 Task: Add the task  Implement a new cloud-based vendor management system for a company to the section Galaxy Quest in the project BellTech and add a Due Date to the respective task as 2024/04/10
Action: Mouse moved to (469, 267)
Screenshot: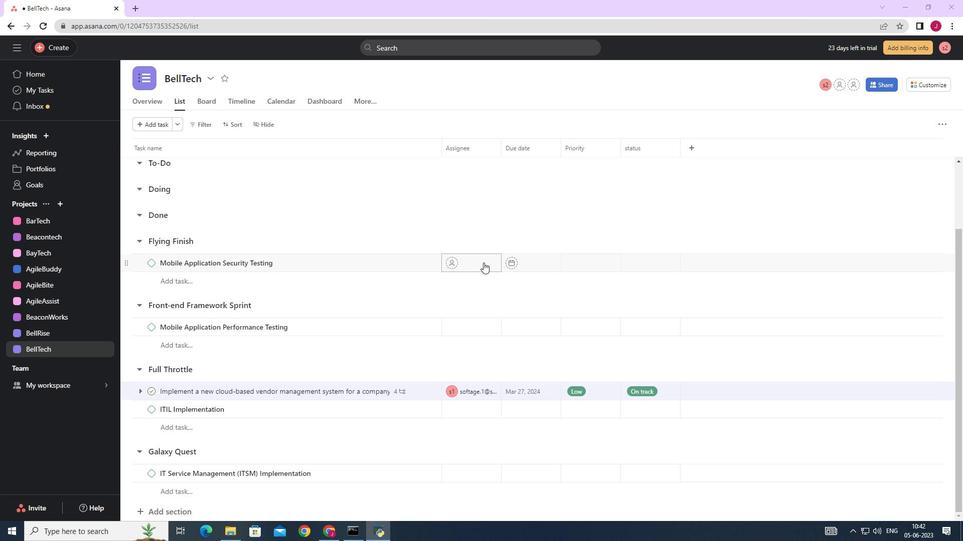 
Action: Mouse scrolled (469, 266) with delta (0, 0)
Screenshot: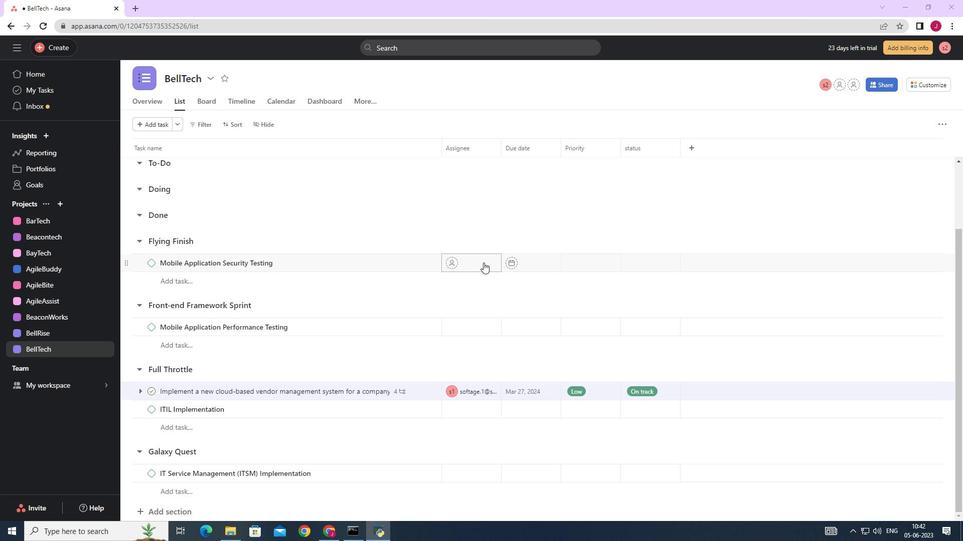
Action: Mouse moved to (468, 268)
Screenshot: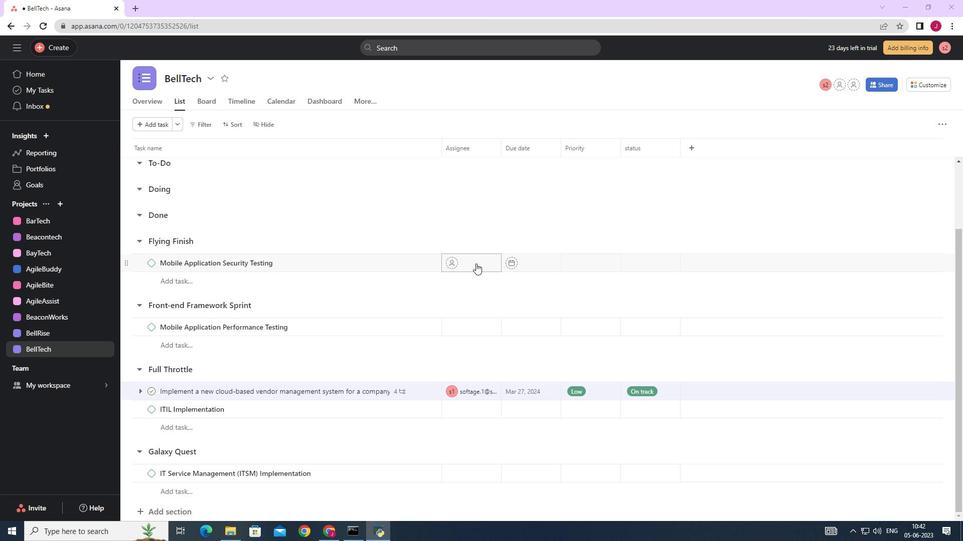 
Action: Mouse scrolled (468, 267) with delta (0, 0)
Screenshot: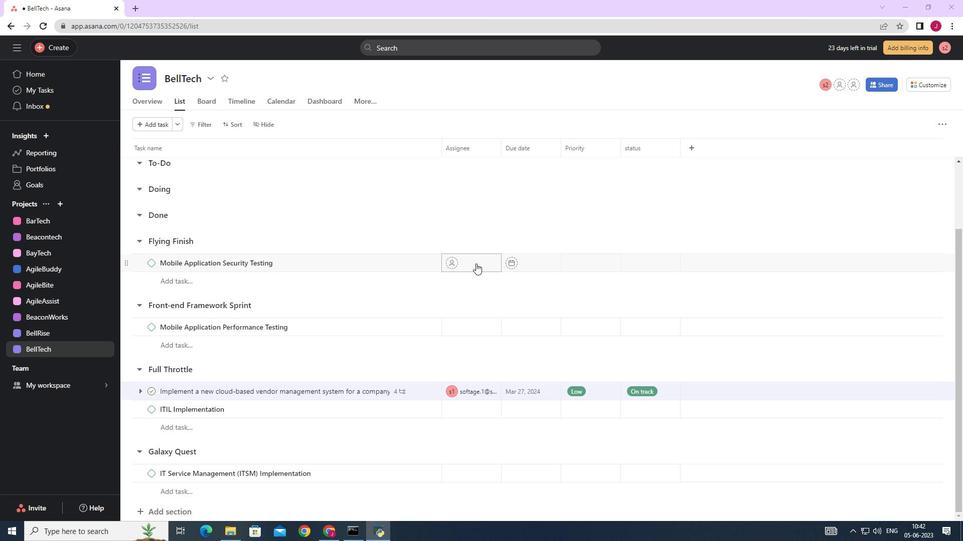 
Action: Mouse moved to (468, 268)
Screenshot: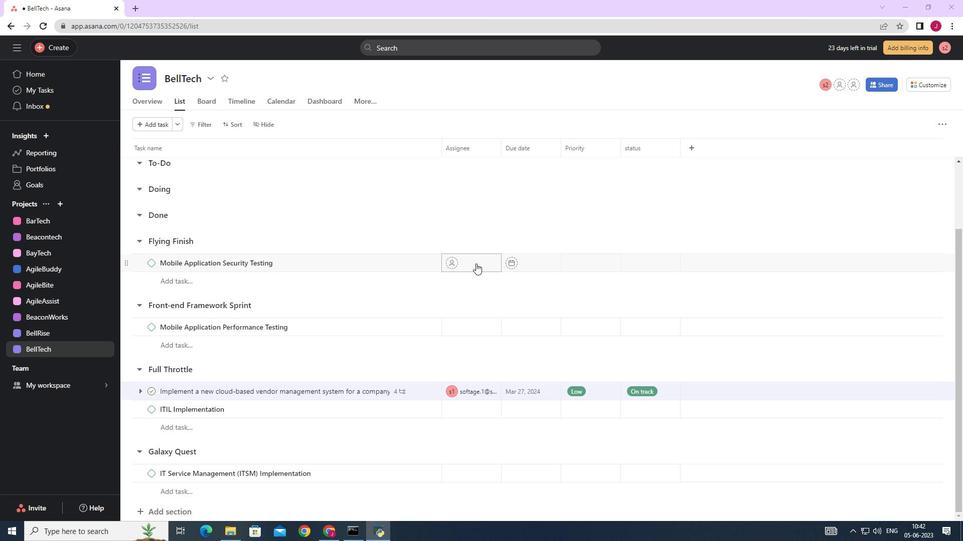 
Action: Mouse scrolled (468, 268) with delta (0, 0)
Screenshot: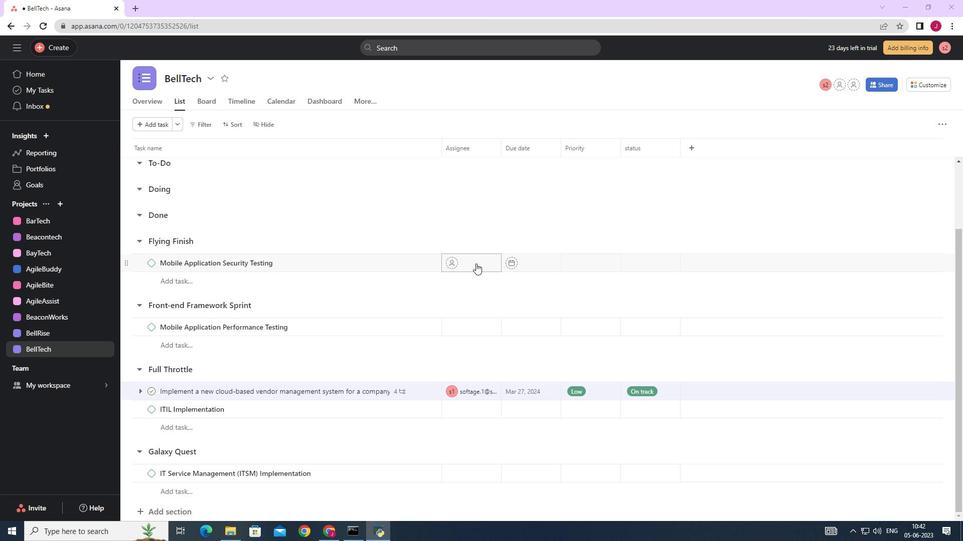
Action: Mouse scrolled (468, 268) with delta (0, 0)
Screenshot: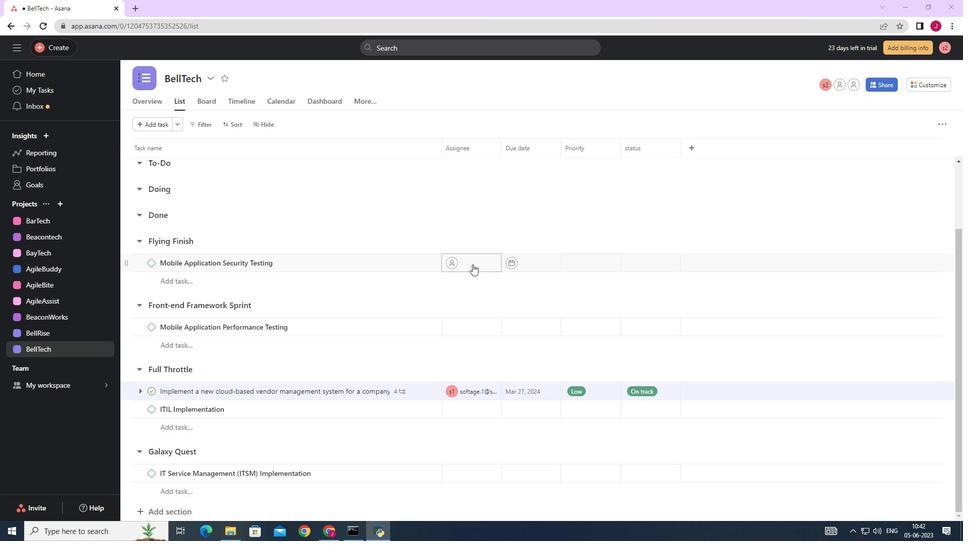 
Action: Mouse scrolled (468, 268) with delta (0, 0)
Screenshot: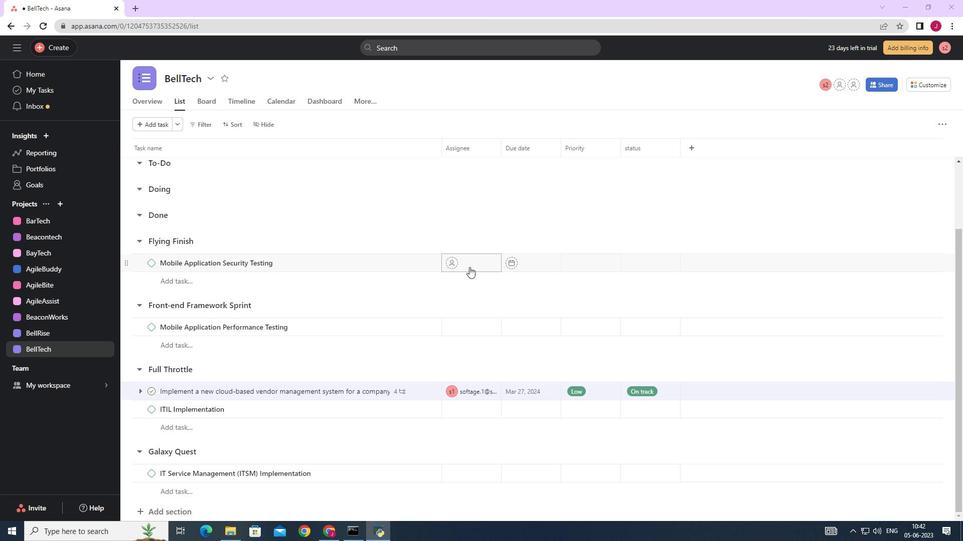
Action: Mouse scrolled (468, 268) with delta (0, 0)
Screenshot: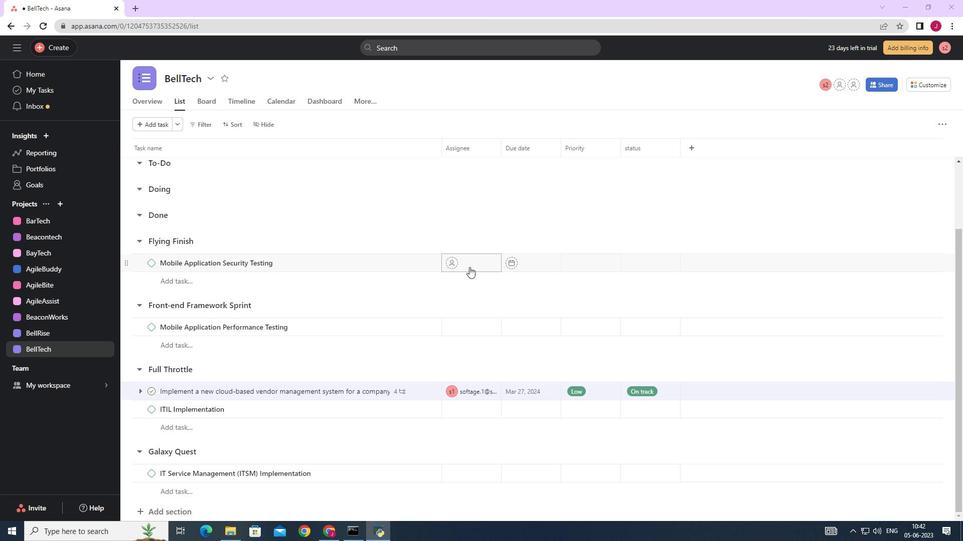 
Action: Mouse moved to (465, 271)
Screenshot: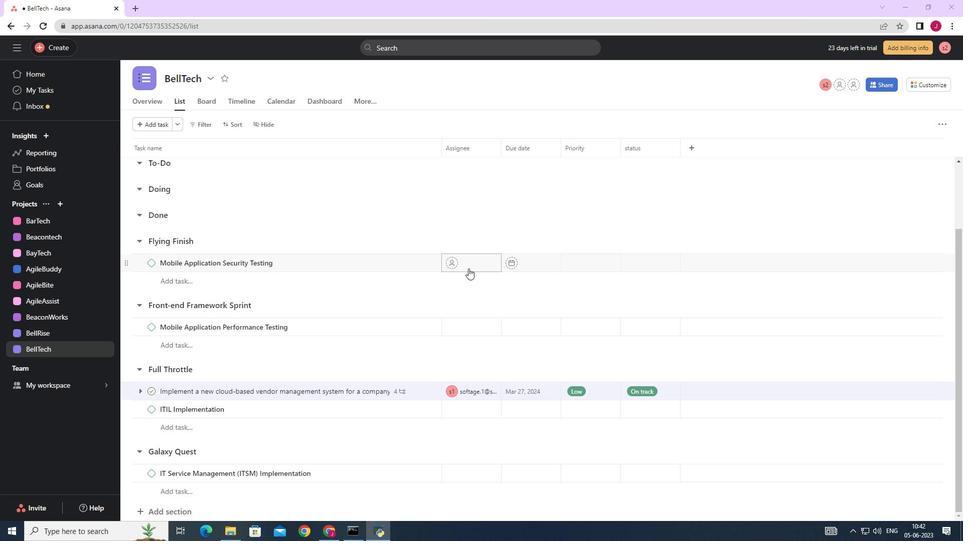
Action: Mouse scrolled (465, 271) with delta (0, 0)
Screenshot: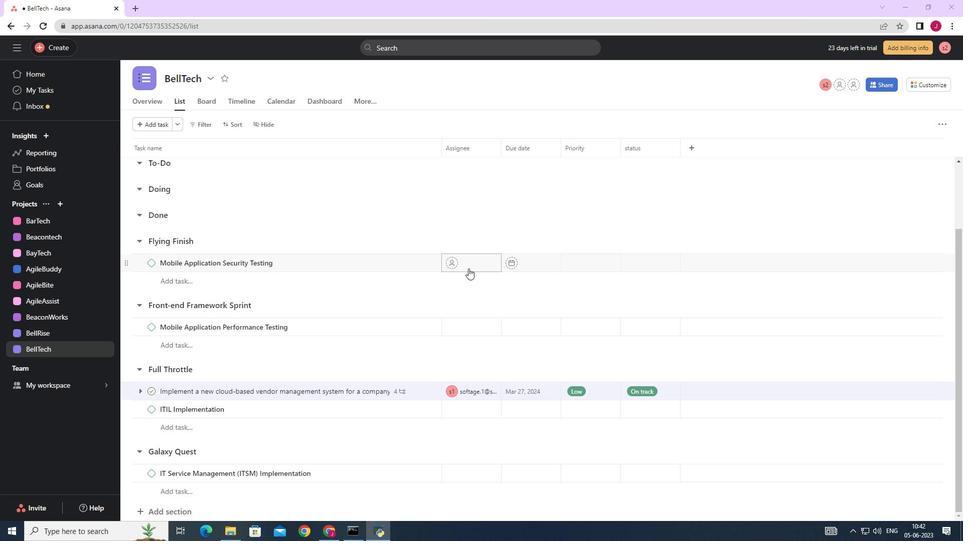 
Action: Mouse moved to (413, 386)
Screenshot: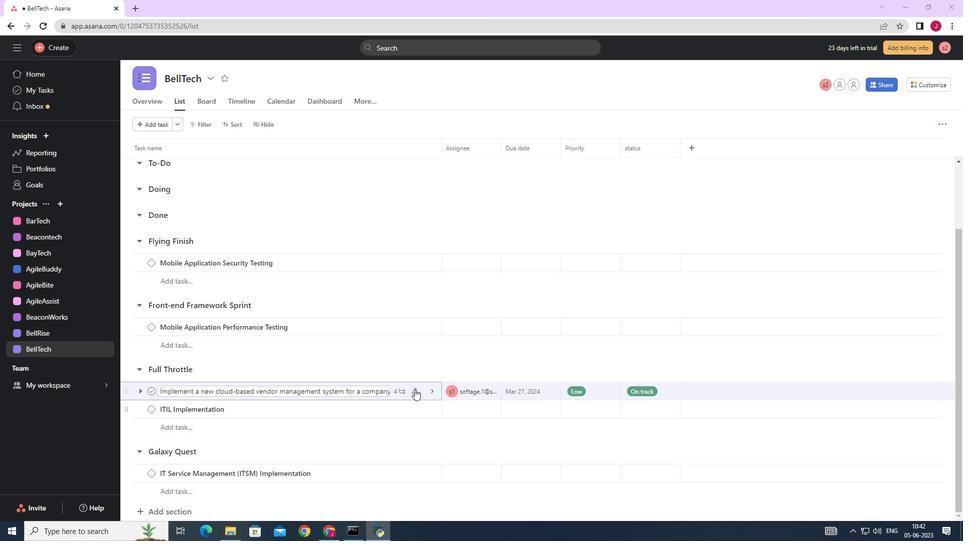 
Action: Mouse pressed left at (413, 386)
Screenshot: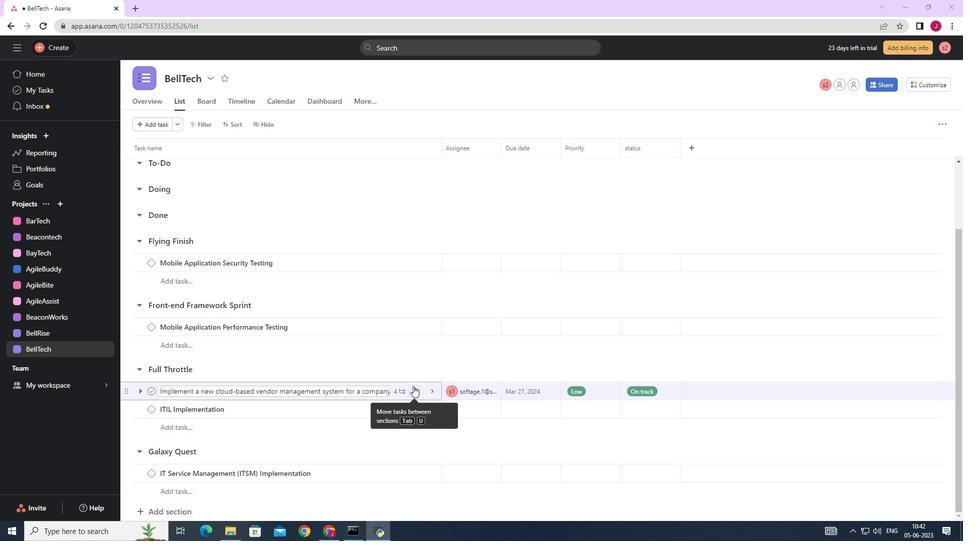 
Action: Mouse moved to (375, 369)
Screenshot: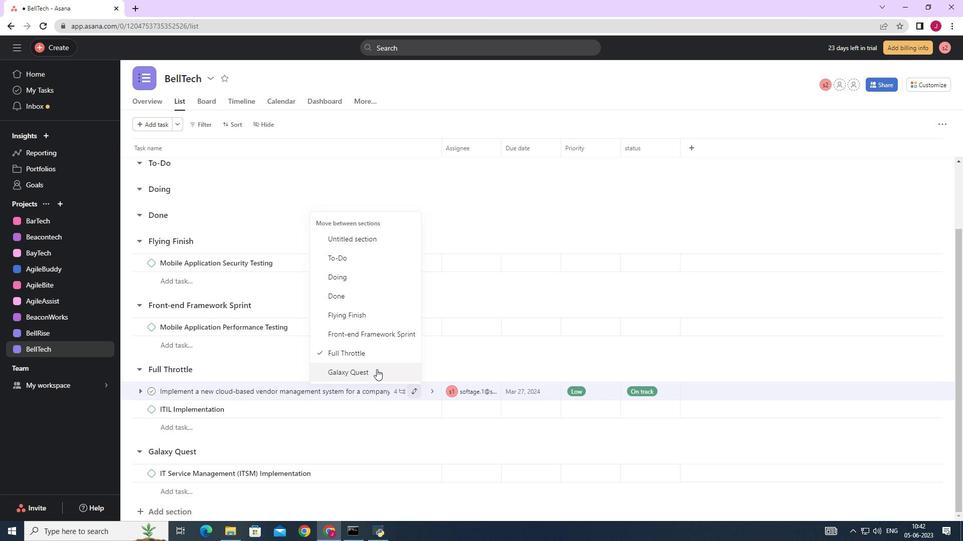 
Action: Mouse pressed left at (375, 369)
Screenshot: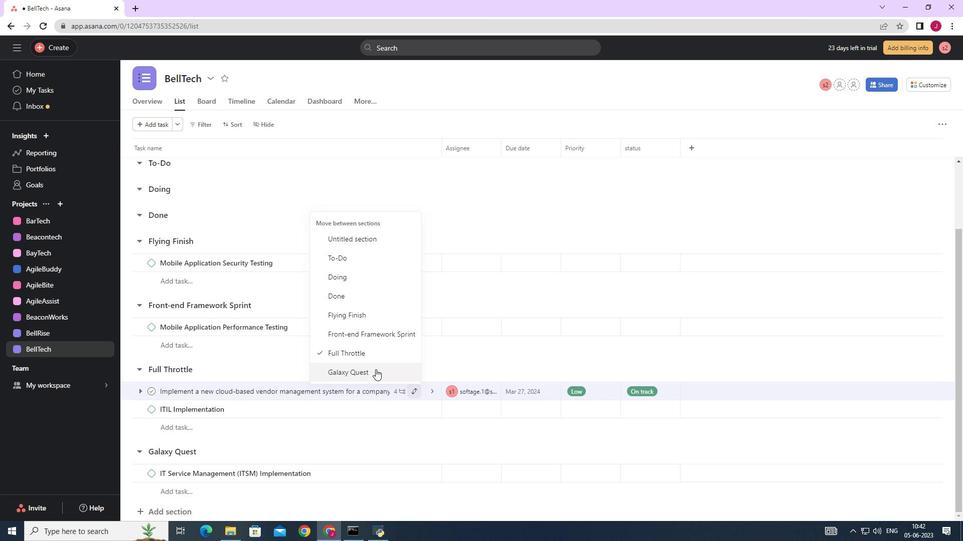 
Action: Mouse moved to (490, 416)
Screenshot: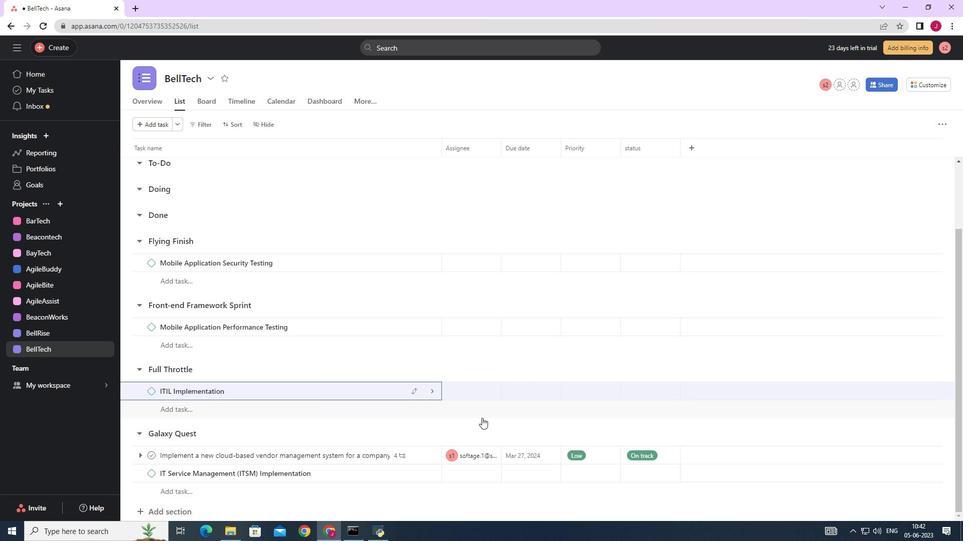 
Action: Mouse scrolled (490, 416) with delta (0, 0)
Screenshot: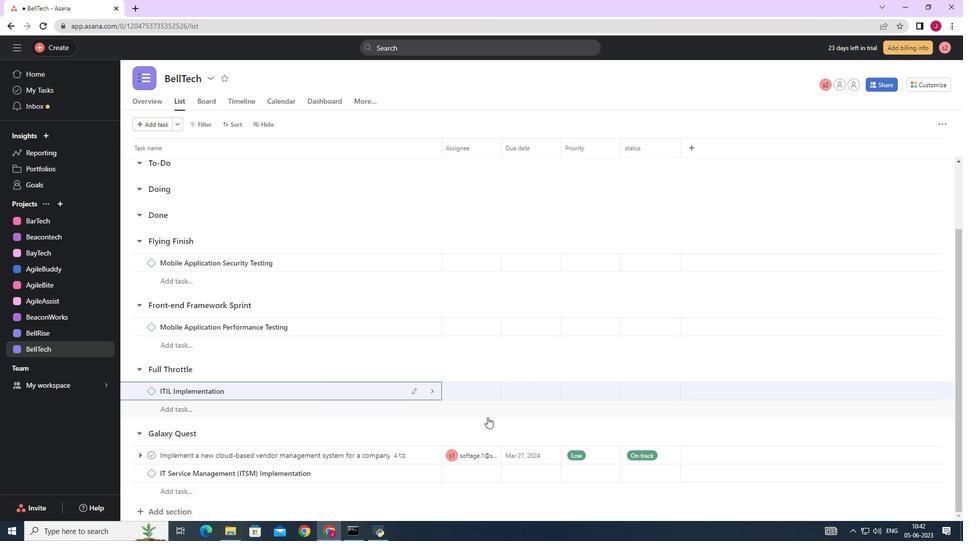 
Action: Mouse scrolled (490, 416) with delta (0, 0)
Screenshot: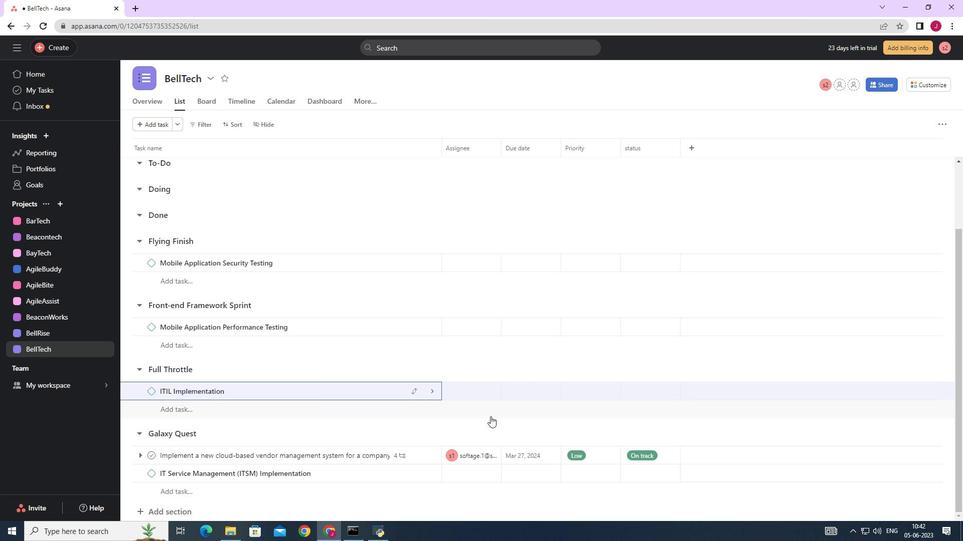 
Action: Mouse moved to (490, 416)
Screenshot: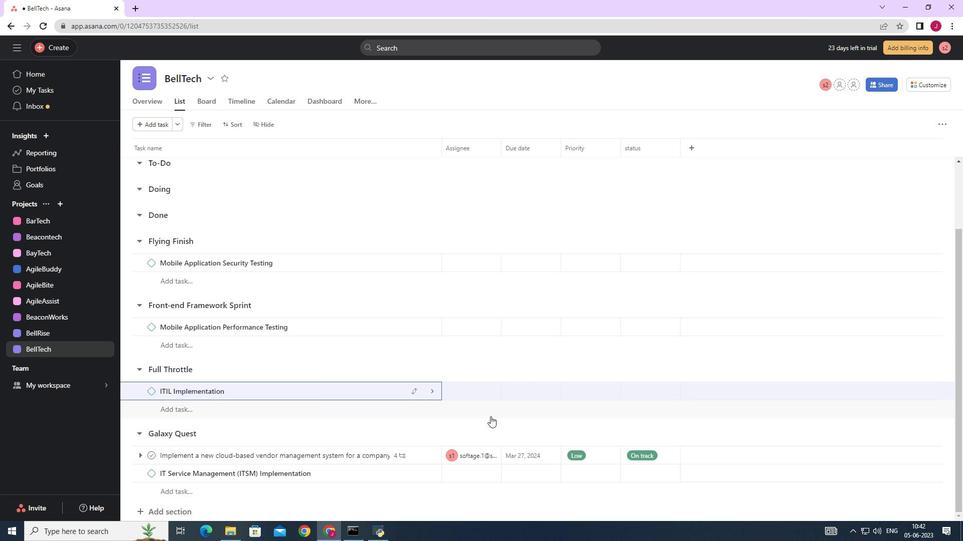 
Action: Mouse scrolled (490, 416) with delta (0, 0)
Screenshot: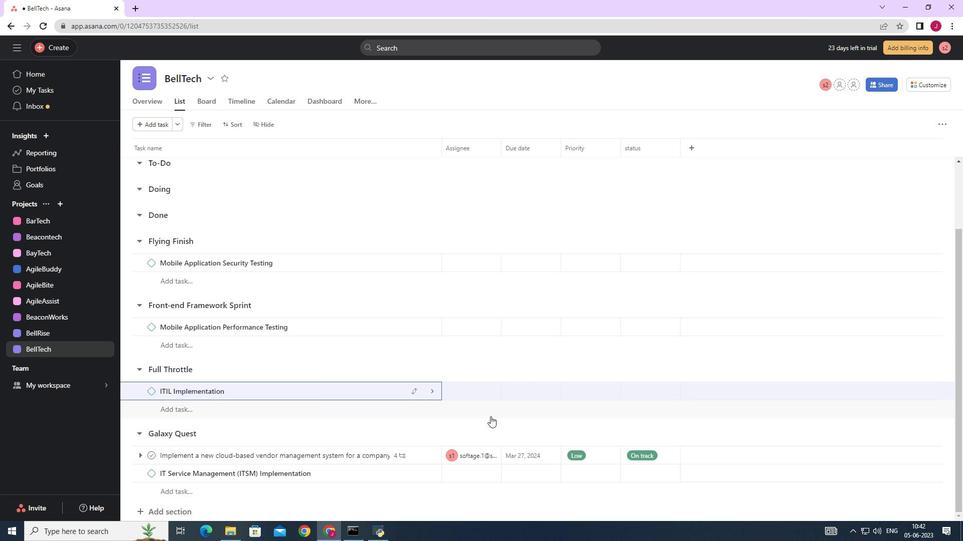 
Action: Mouse moved to (491, 416)
Screenshot: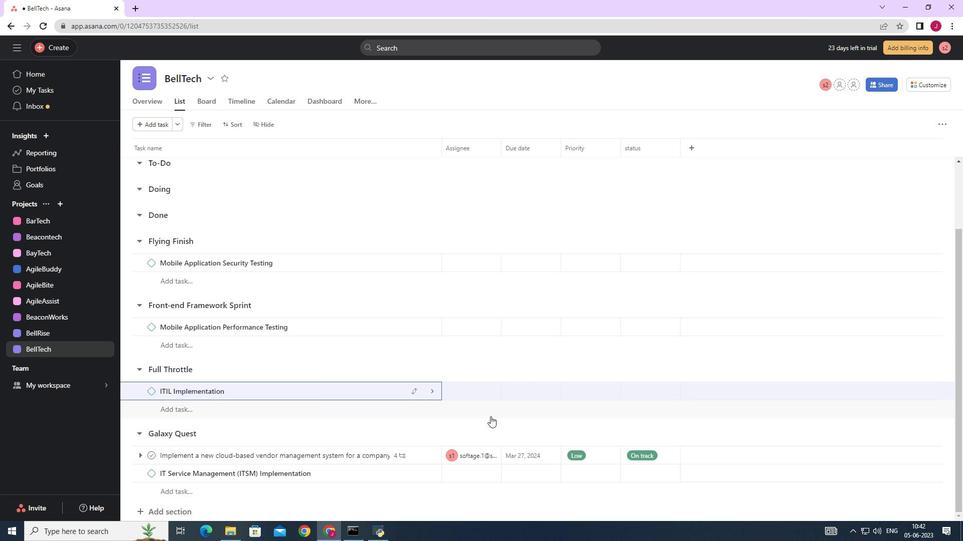 
Action: Mouse scrolled (491, 415) with delta (0, 0)
Screenshot: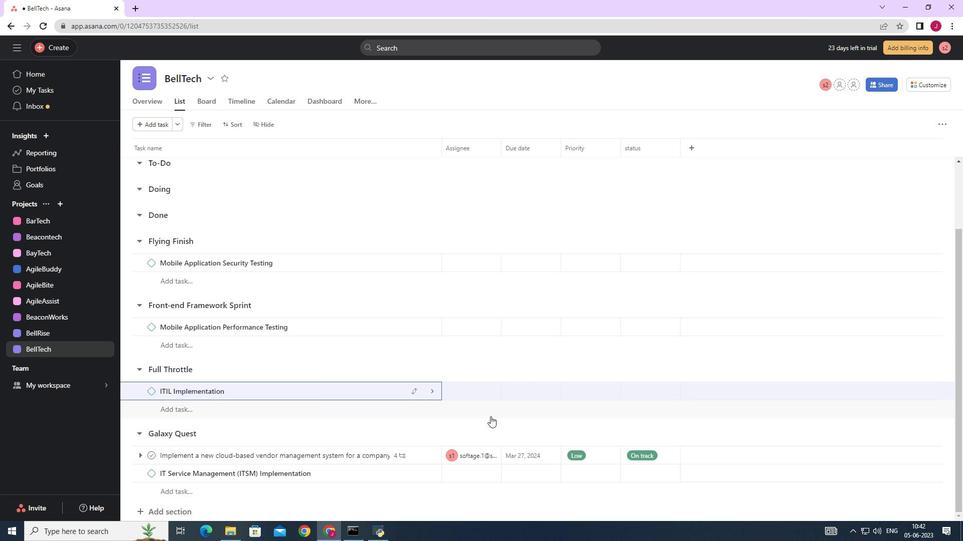 
Action: Mouse moved to (491, 415)
Screenshot: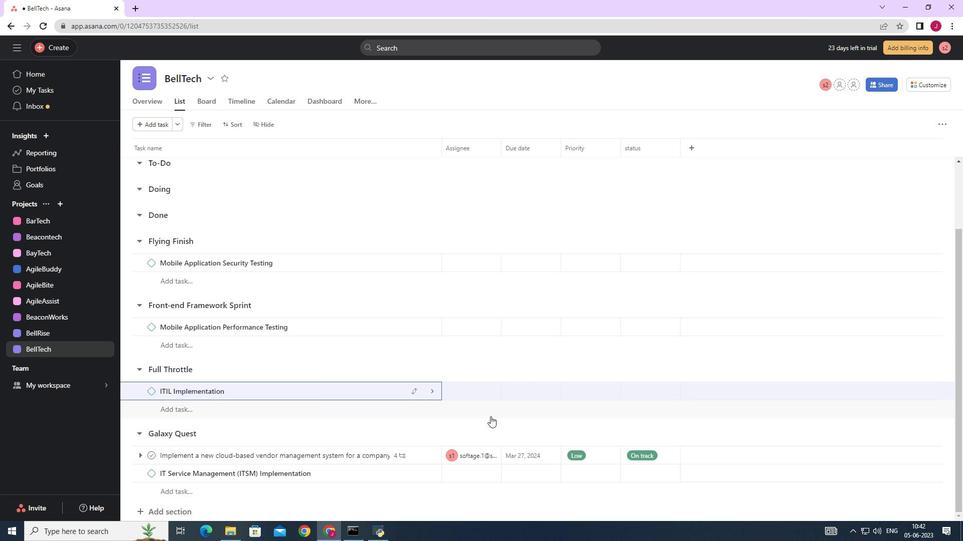 
Action: Mouse scrolled (491, 415) with delta (0, 0)
Screenshot: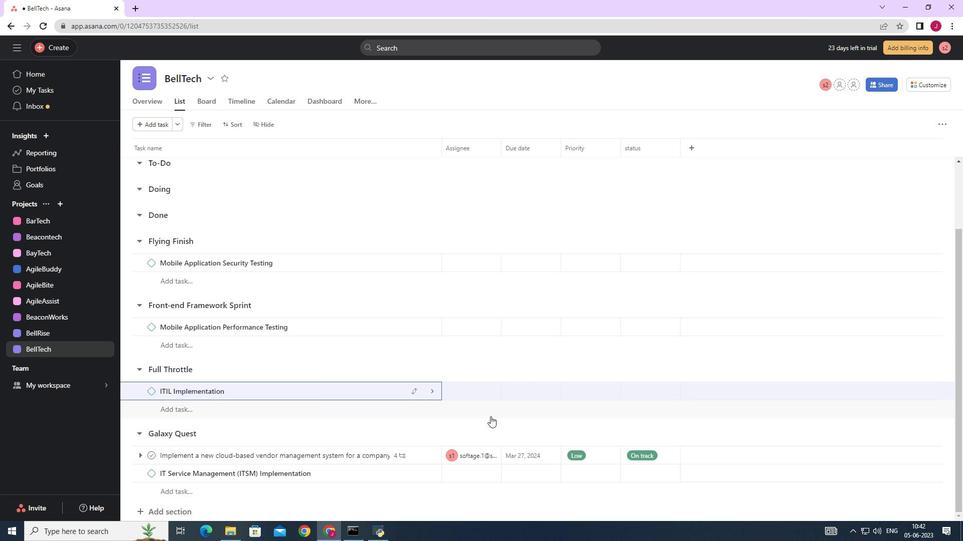 
Action: Mouse moved to (491, 414)
Screenshot: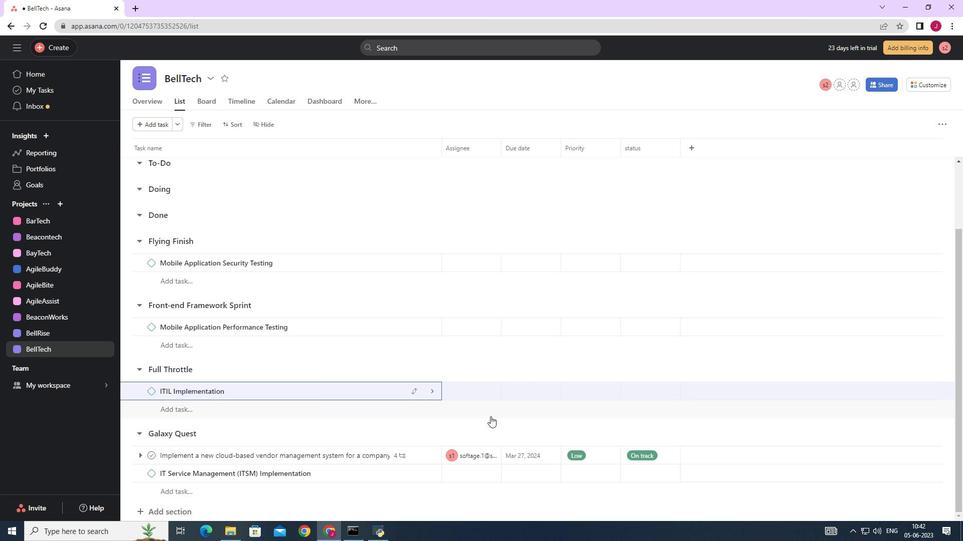 
Action: Mouse scrolled (491, 414) with delta (0, 0)
Screenshot: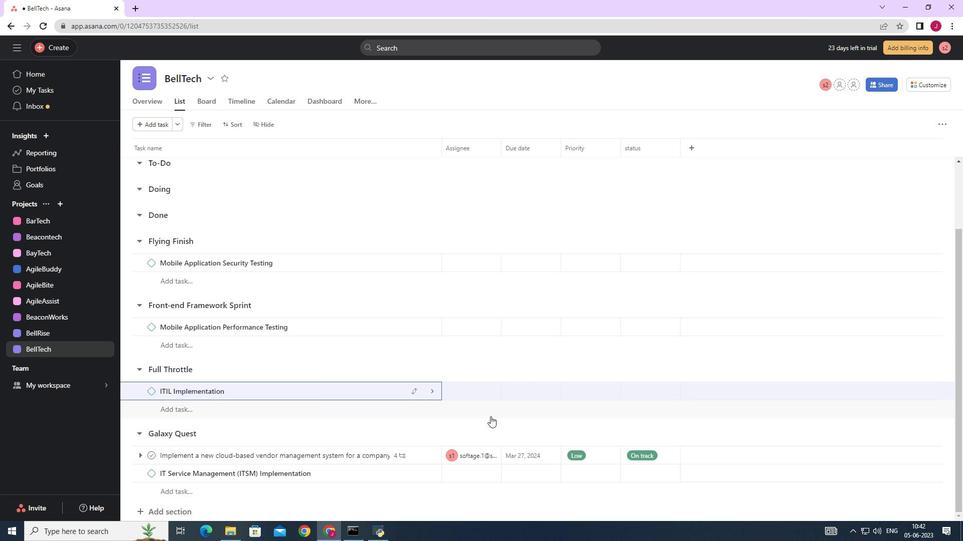 
Action: Mouse moved to (551, 455)
Screenshot: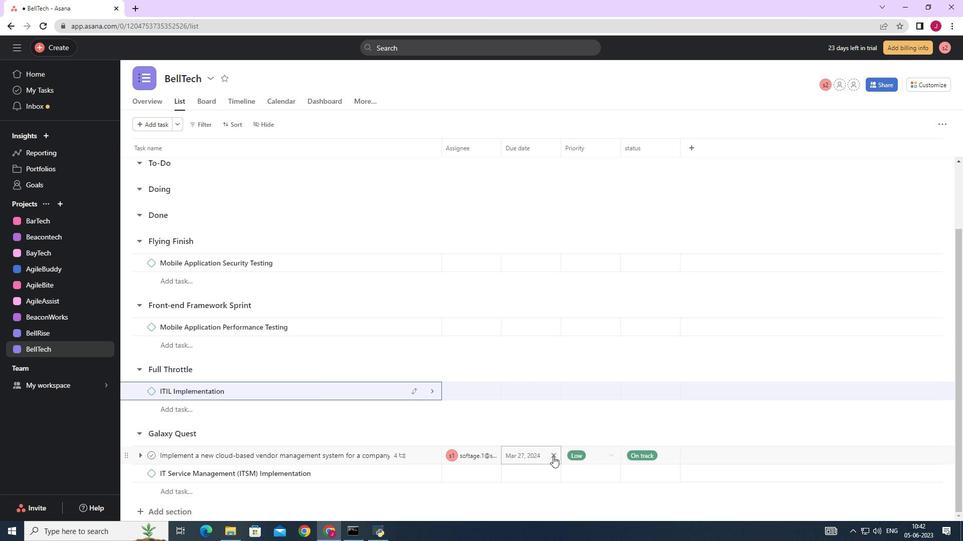 
Action: Mouse pressed left at (551, 455)
Screenshot: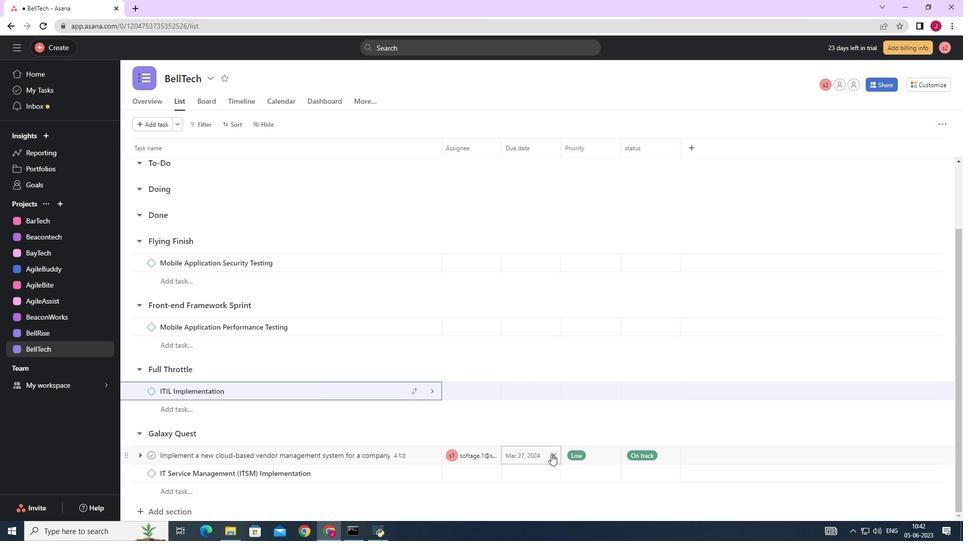 
Action: Mouse moved to (527, 455)
Screenshot: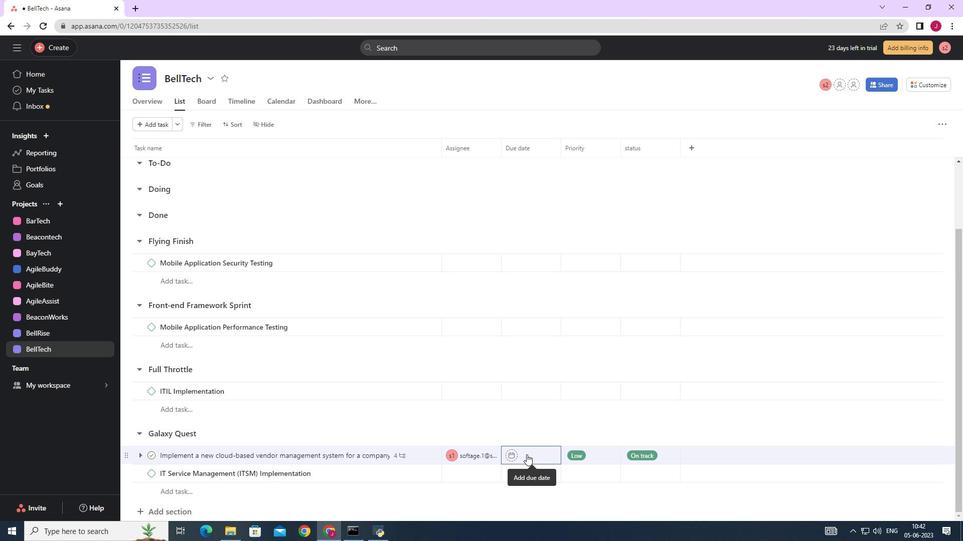 
Action: Mouse pressed left at (527, 455)
Screenshot: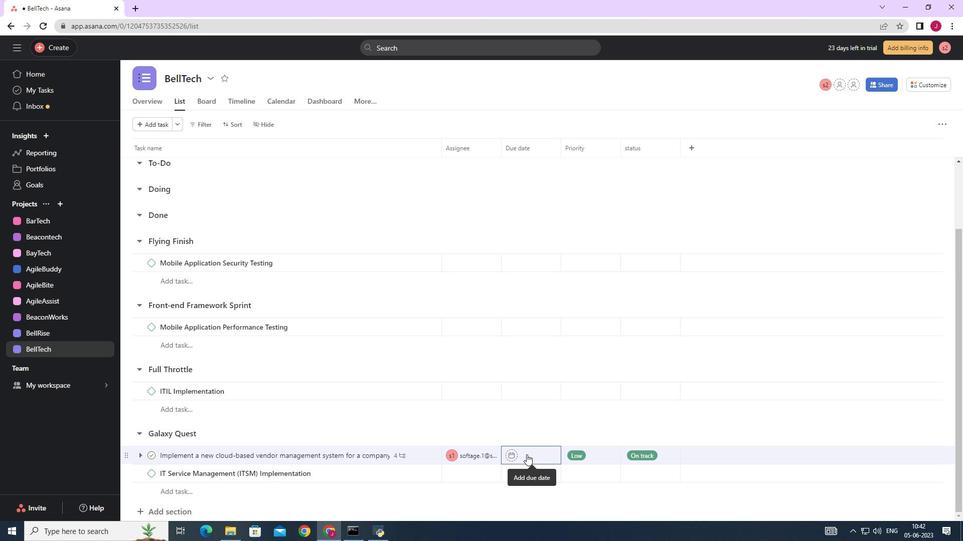 
Action: Mouse moved to (632, 297)
Screenshot: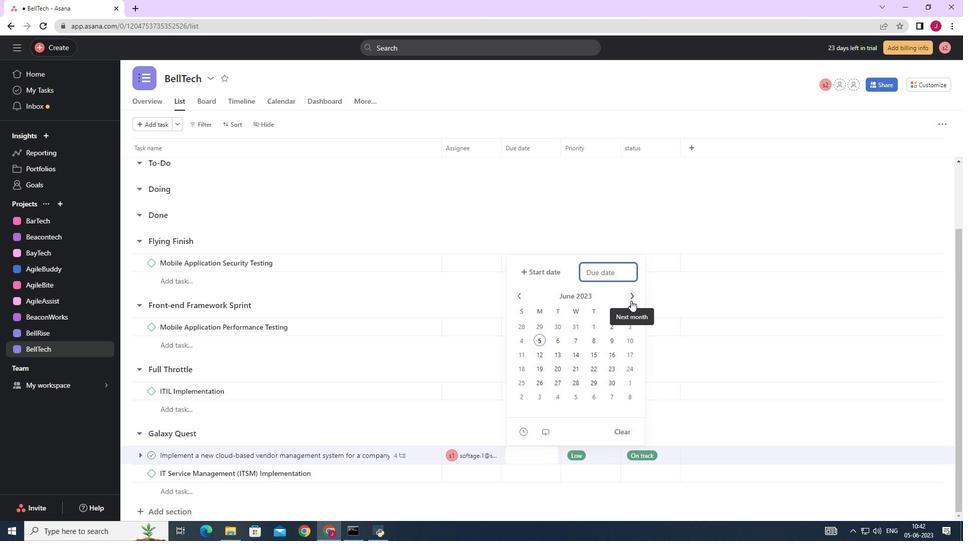 
Action: Mouse pressed left at (632, 297)
Screenshot: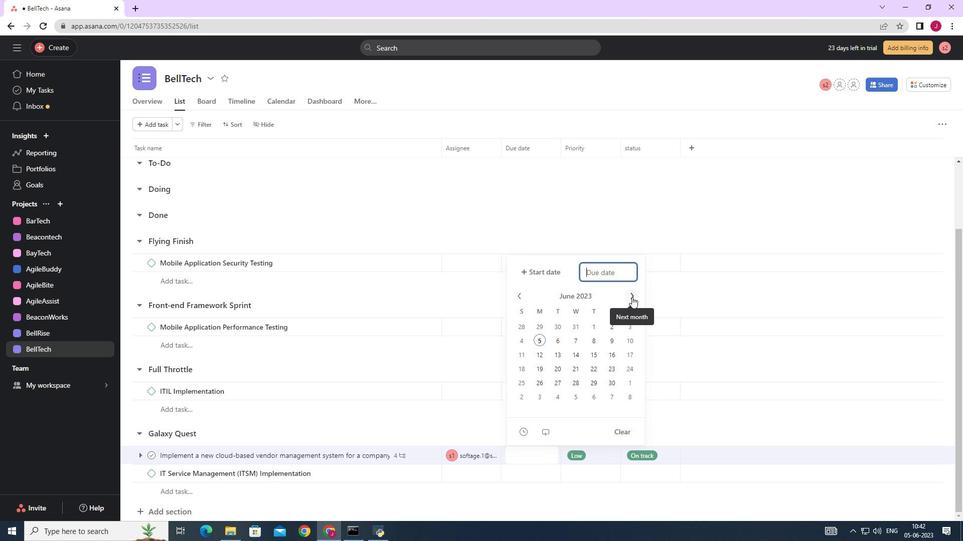 
Action: Mouse pressed left at (632, 297)
Screenshot: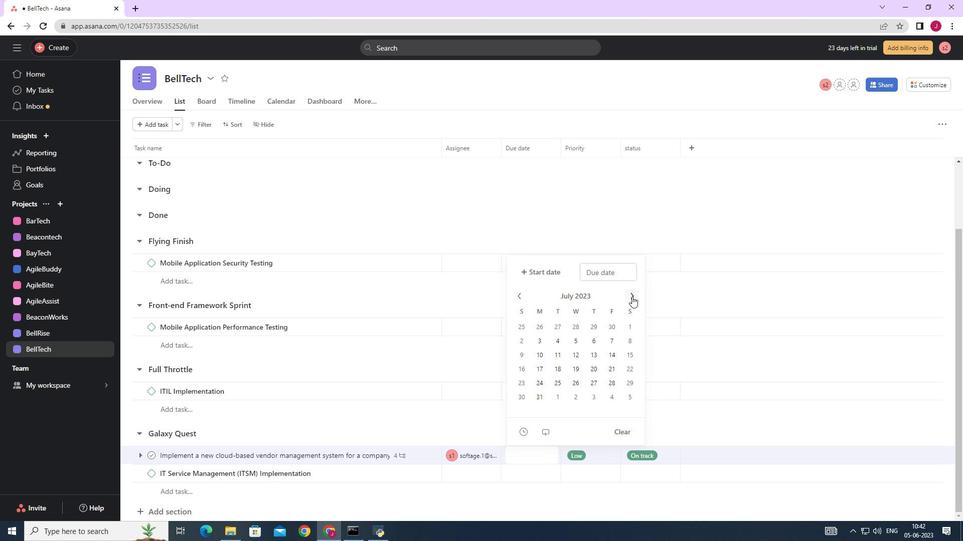 
Action: Mouse pressed left at (632, 297)
Screenshot: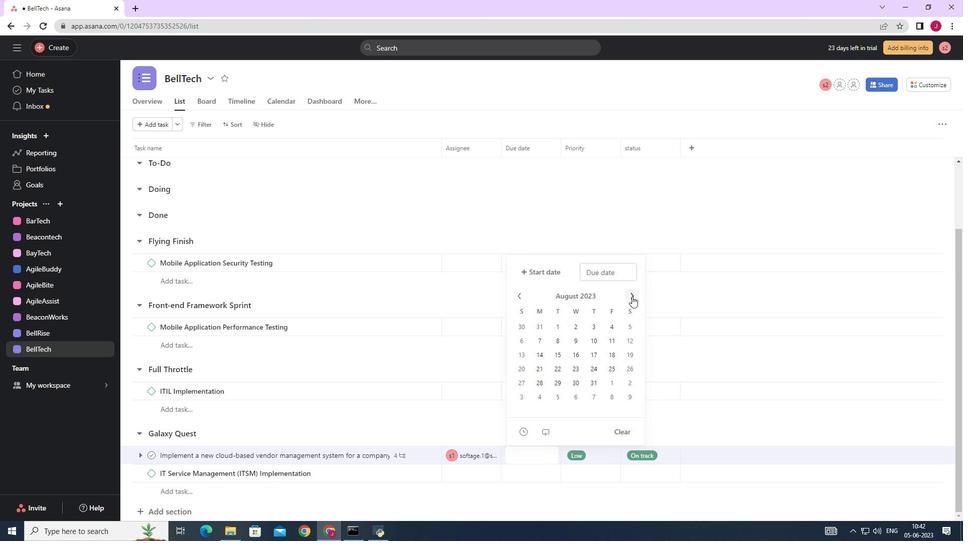 
Action: Mouse pressed left at (632, 297)
Screenshot: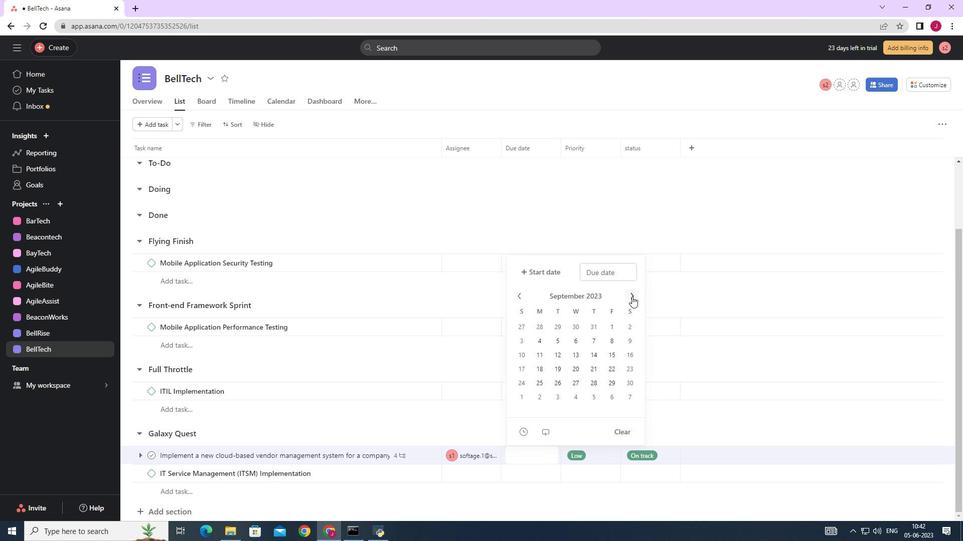 
Action: Mouse pressed left at (632, 297)
Screenshot: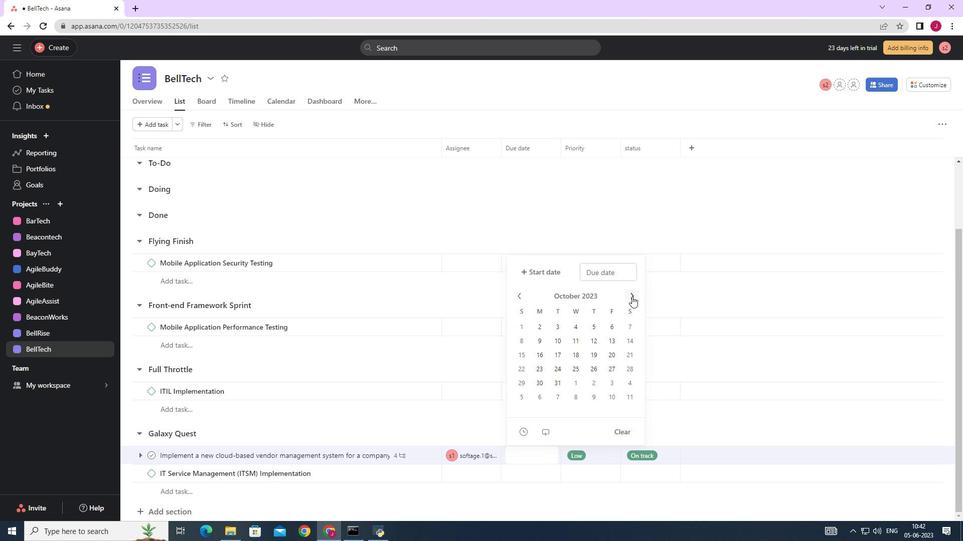 
Action: Mouse pressed left at (632, 297)
Screenshot: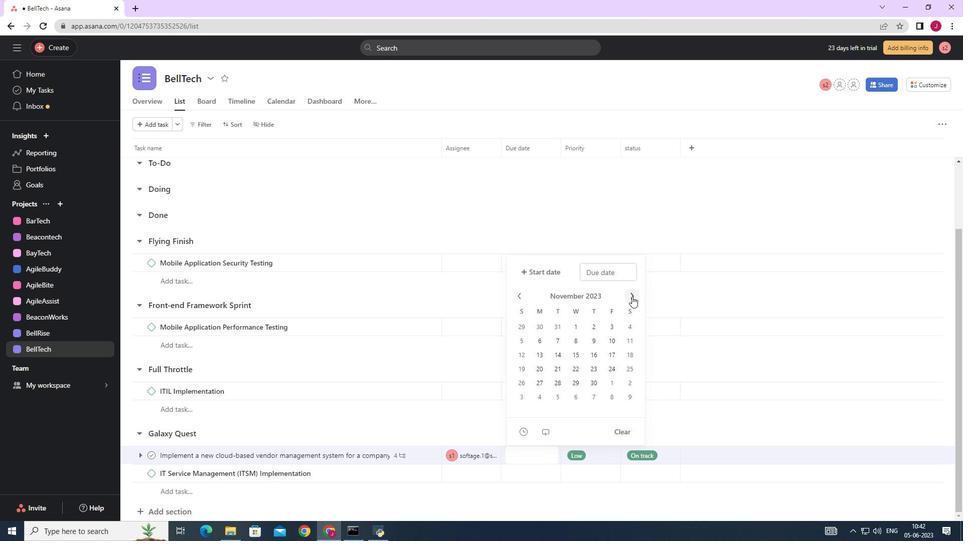 
Action: Mouse pressed left at (632, 297)
Screenshot: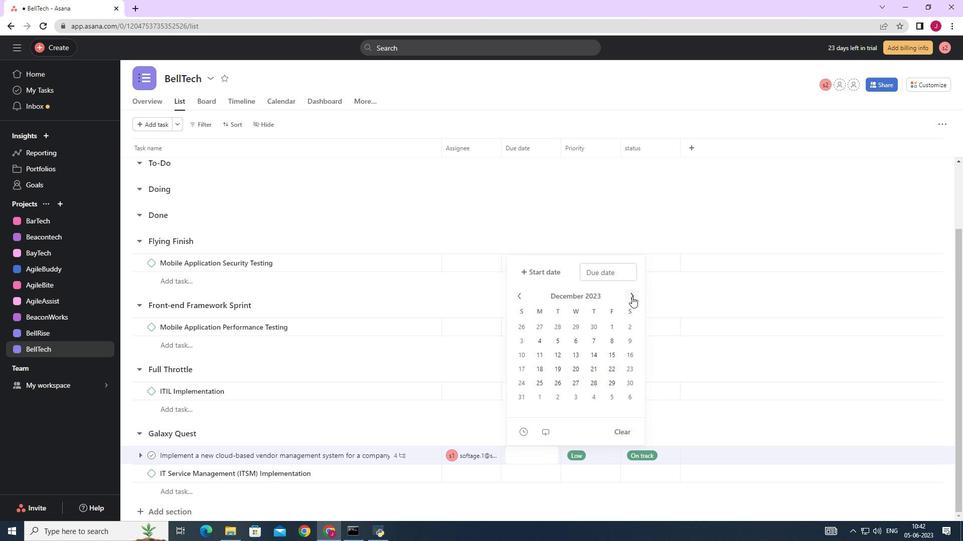
Action: Mouse pressed left at (632, 297)
Screenshot: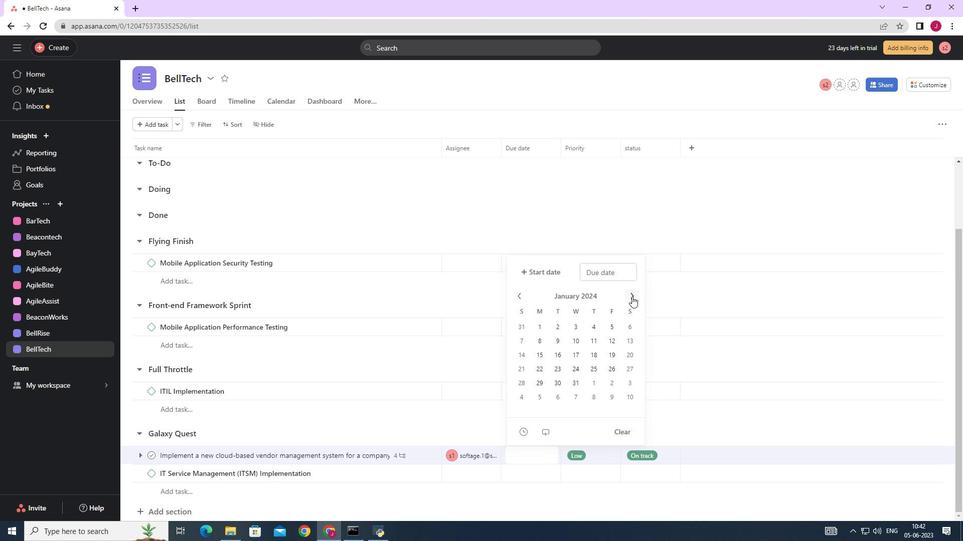 
Action: Mouse pressed left at (632, 297)
Screenshot: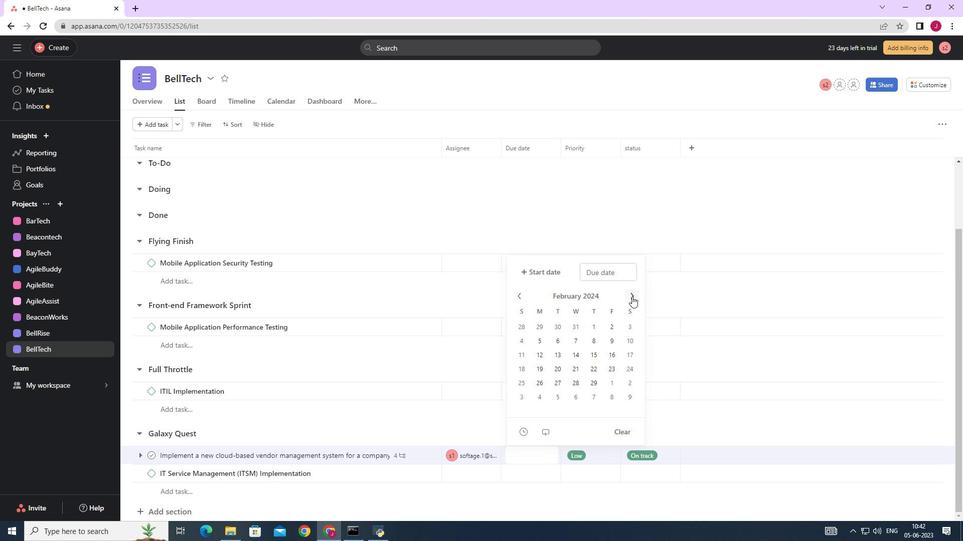 
Action: Mouse pressed left at (632, 297)
Screenshot: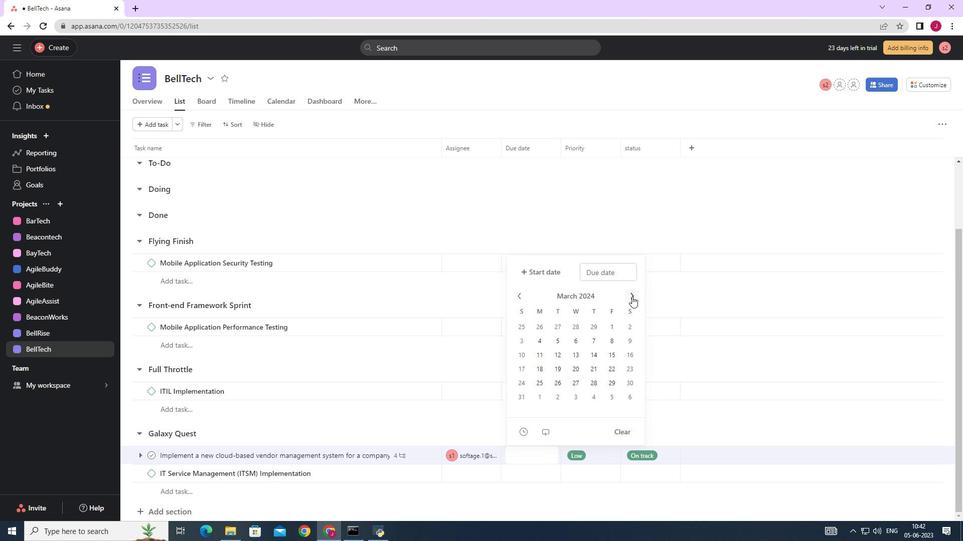 
Action: Mouse moved to (629, 356)
Screenshot: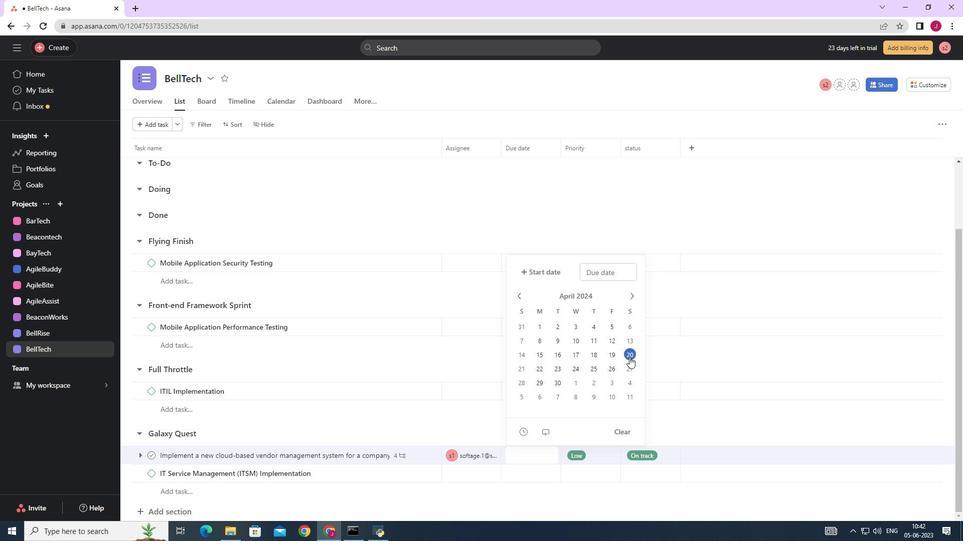 
Action: Mouse pressed left at (629, 356)
Screenshot: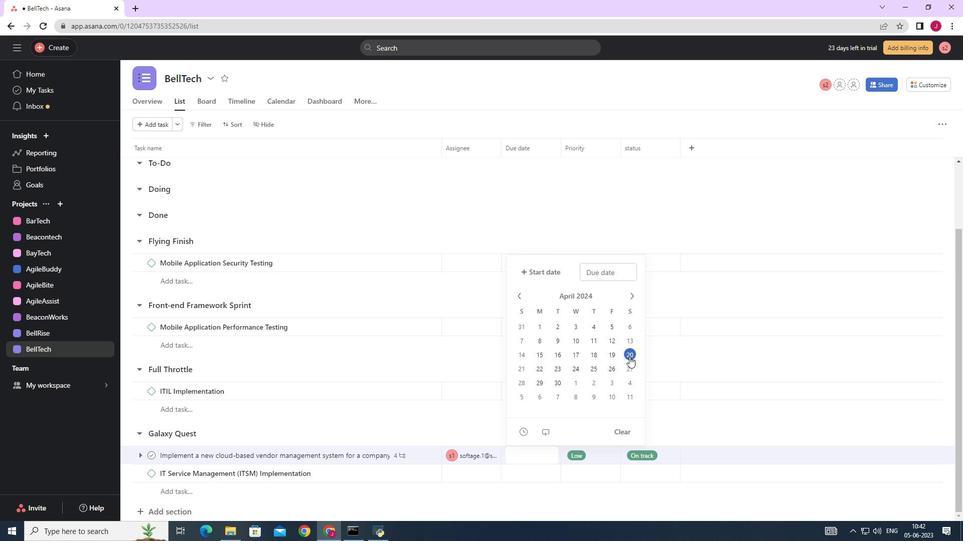 
Action: Mouse moved to (702, 220)
Screenshot: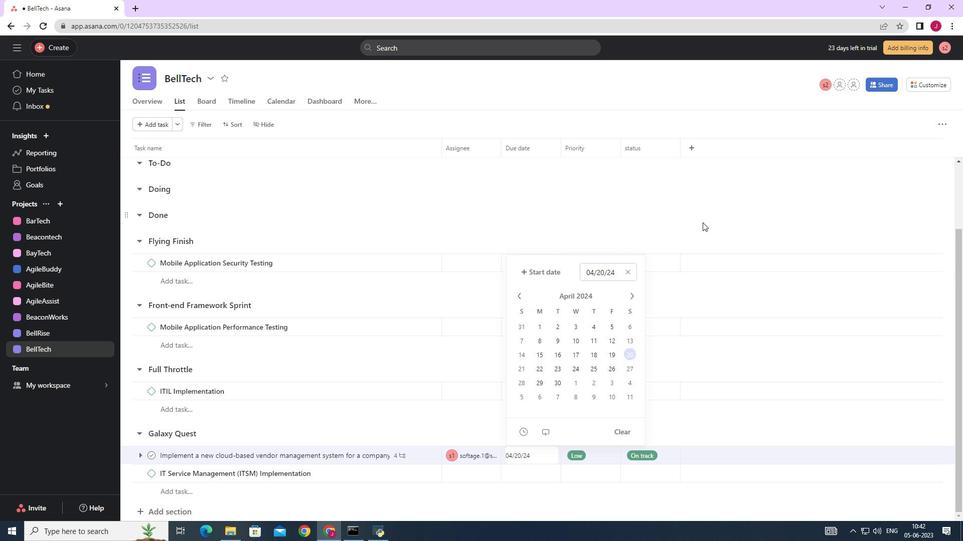 
Action: Mouse pressed left at (702, 220)
Screenshot: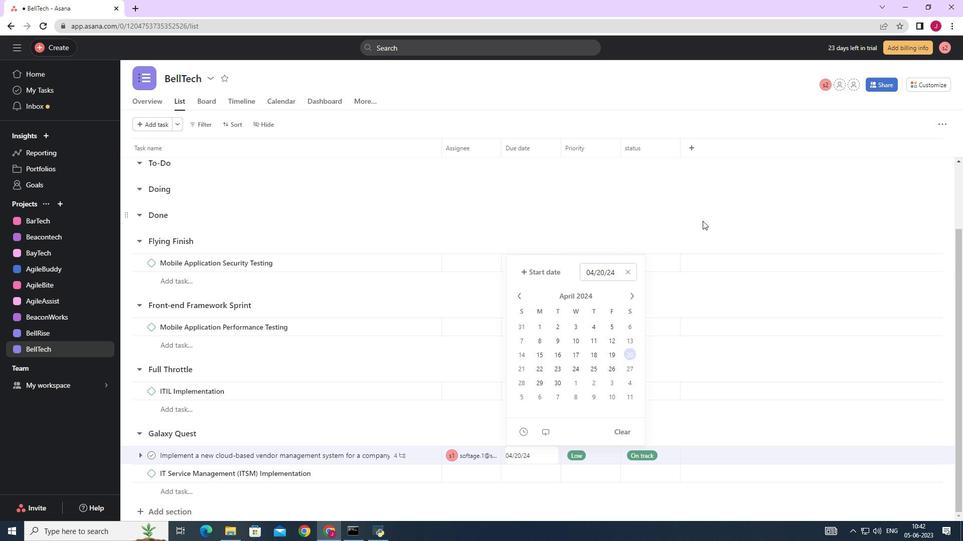 
Action: Mouse moved to (698, 222)
Screenshot: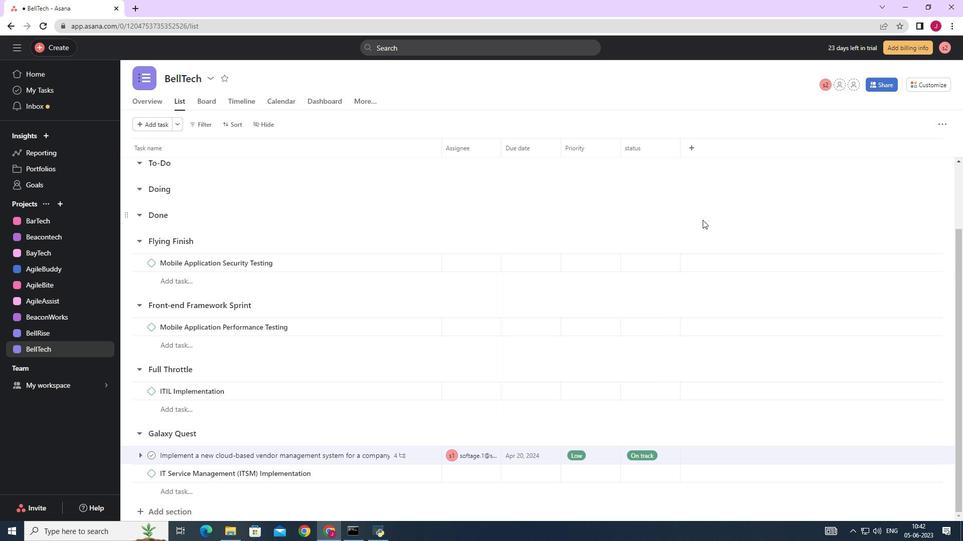 
